 Task: Check the average views per listing of golf in the last 1 year.
Action: Mouse moved to (932, 214)
Screenshot: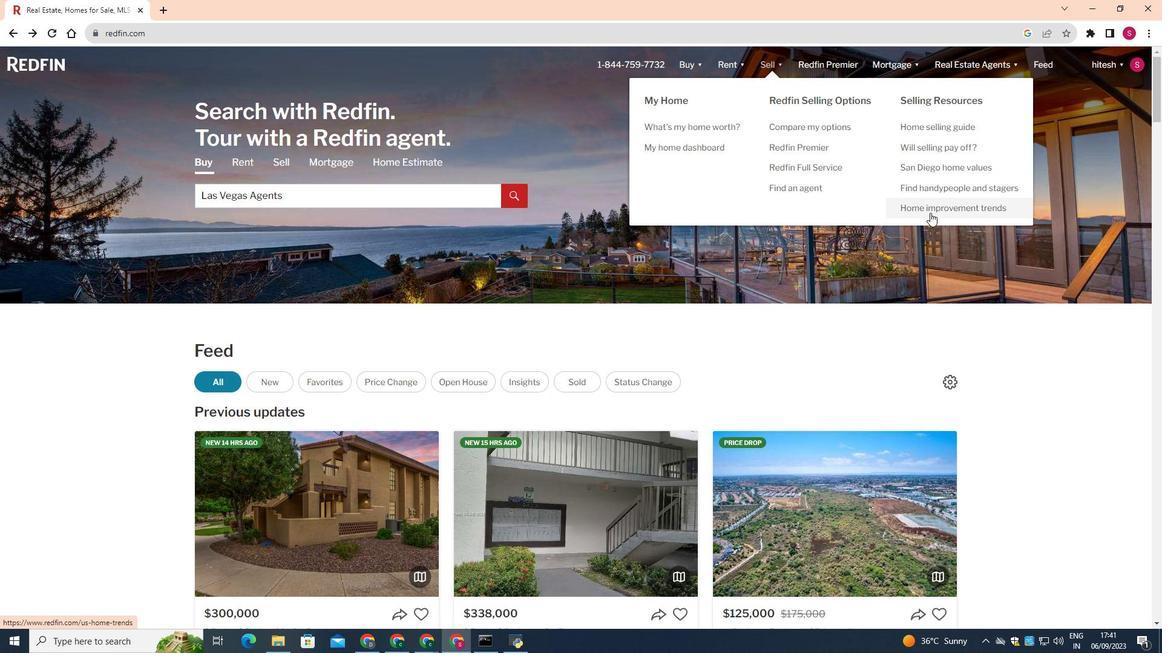 
Action: Mouse pressed left at (932, 214)
Screenshot: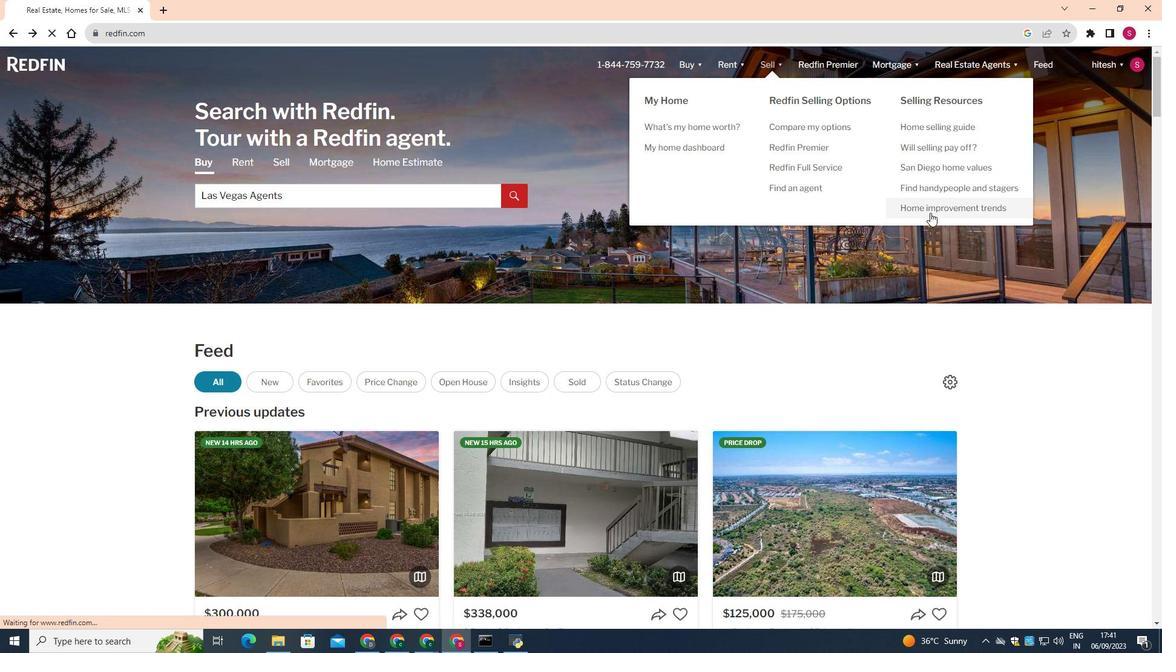 
Action: Mouse moved to (294, 236)
Screenshot: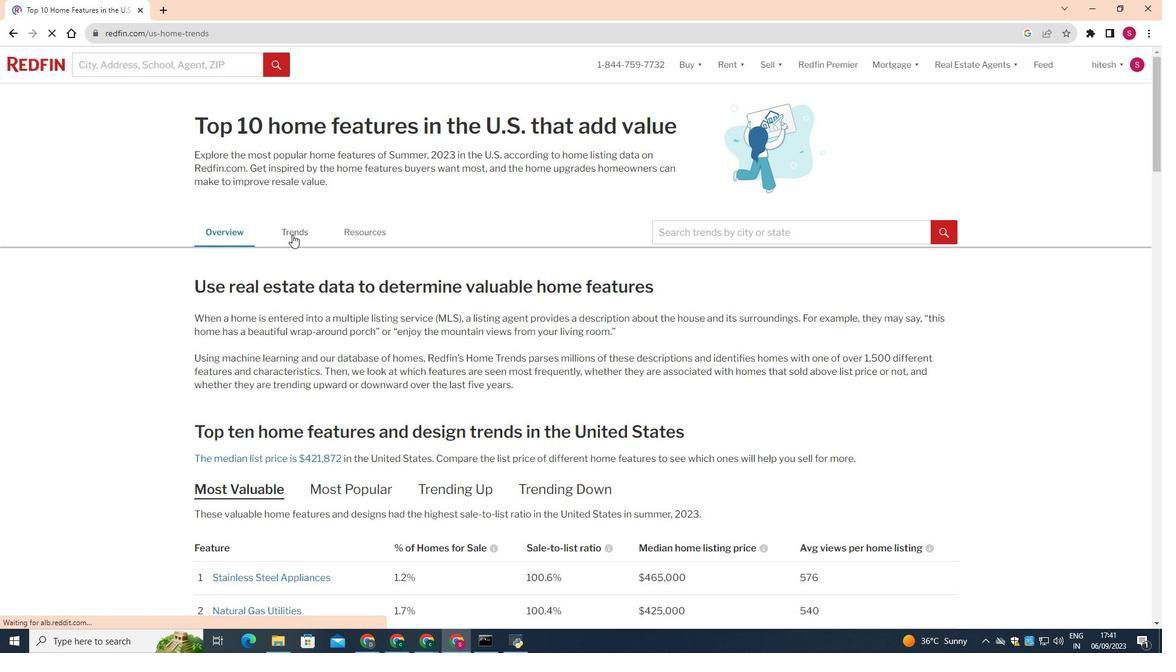 
Action: Mouse pressed left at (294, 236)
Screenshot: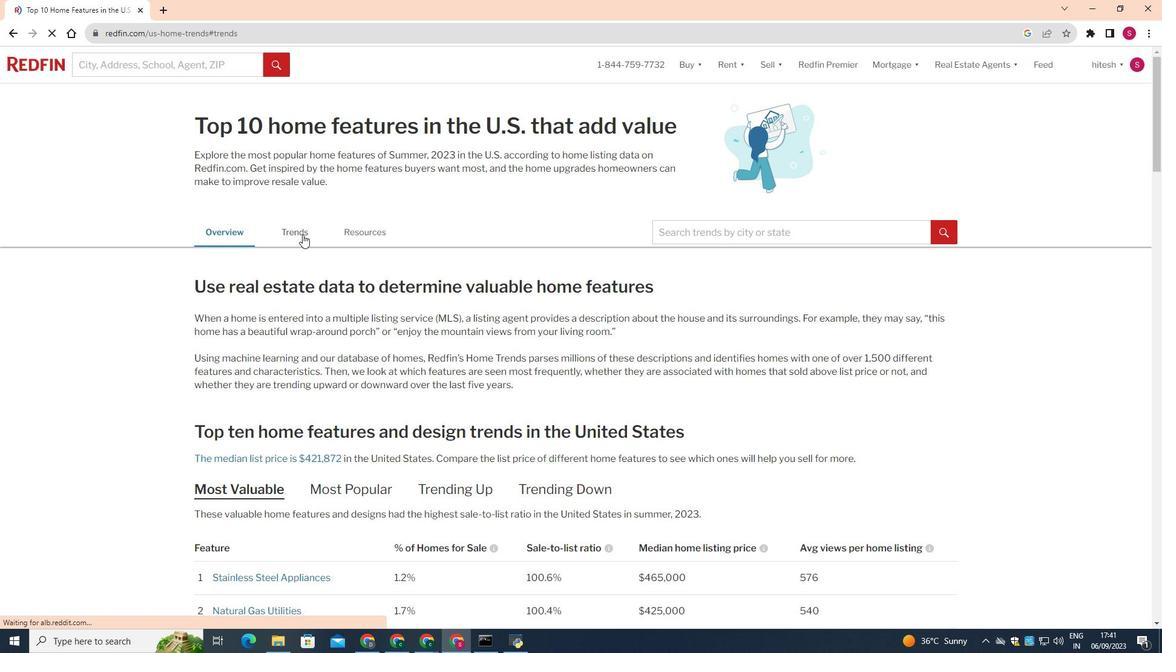 
Action: Mouse moved to (430, 238)
Screenshot: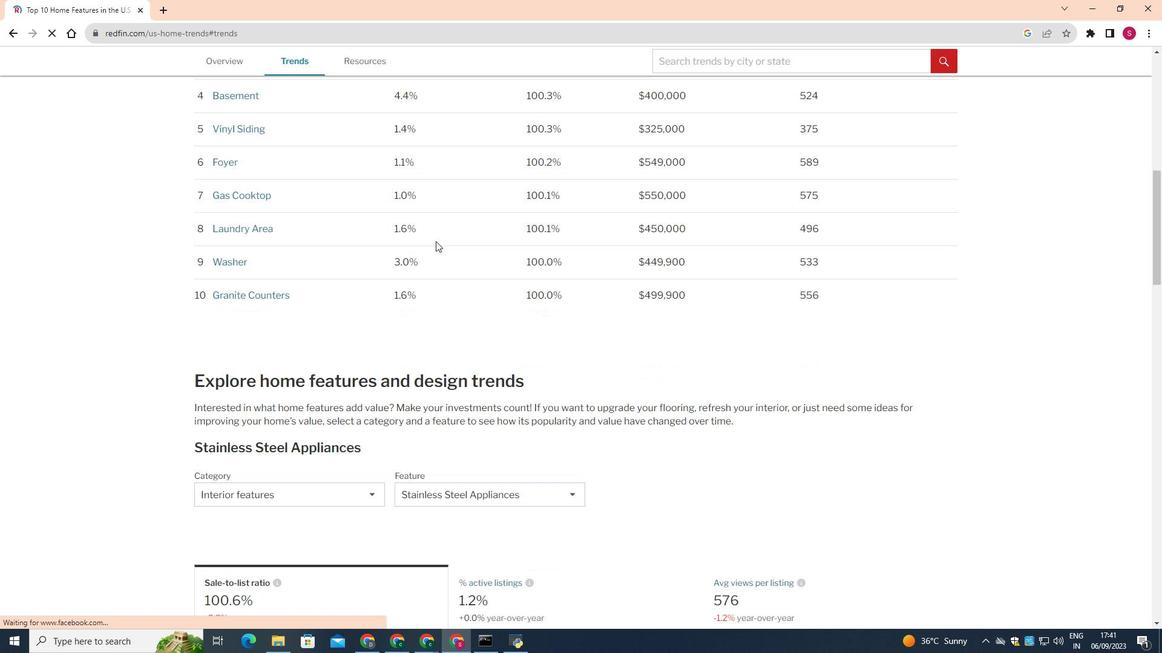
Action: Mouse scrolled (430, 237) with delta (0, 0)
Screenshot: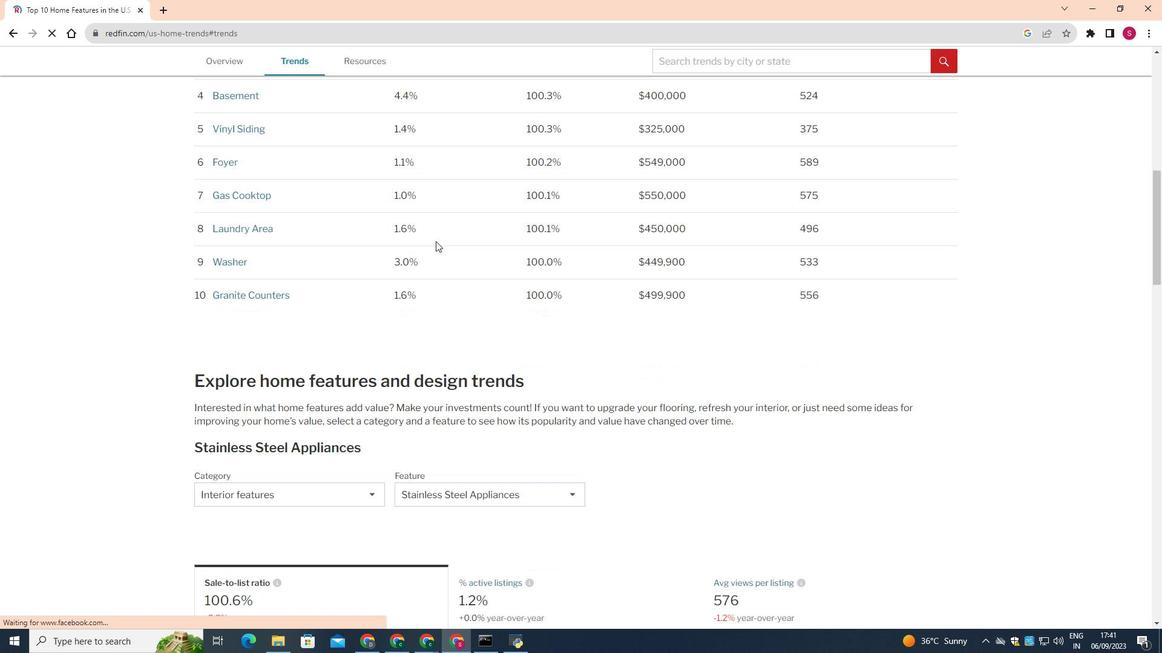 
Action: Mouse moved to (434, 240)
Screenshot: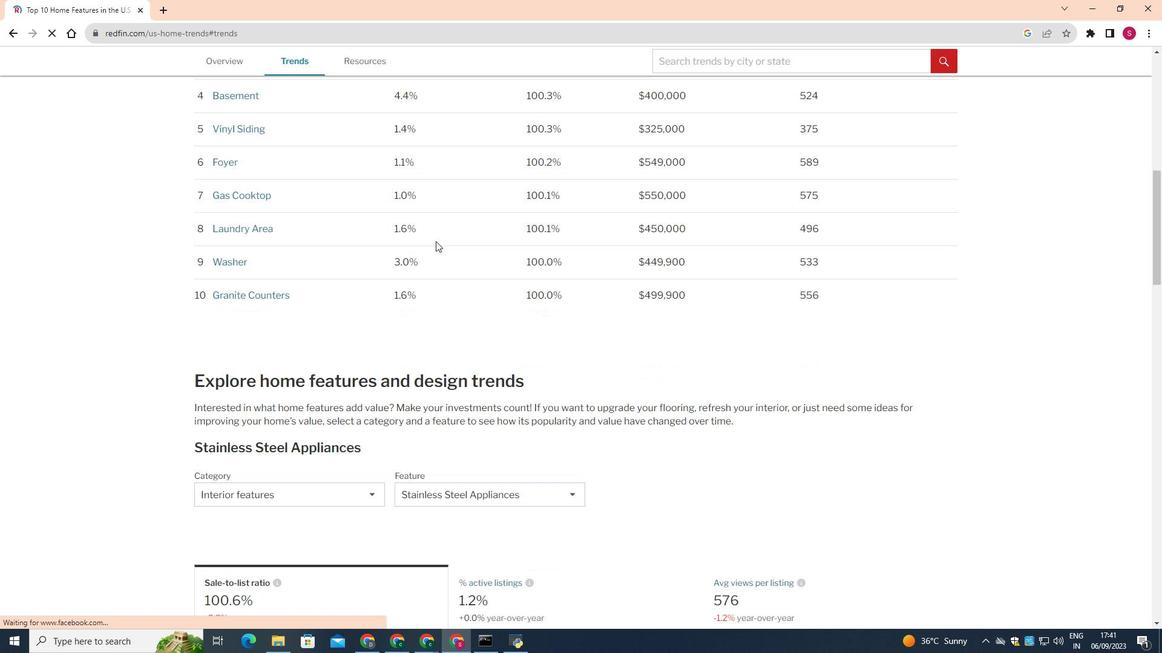 
Action: Mouse scrolled (434, 239) with delta (0, 0)
Screenshot: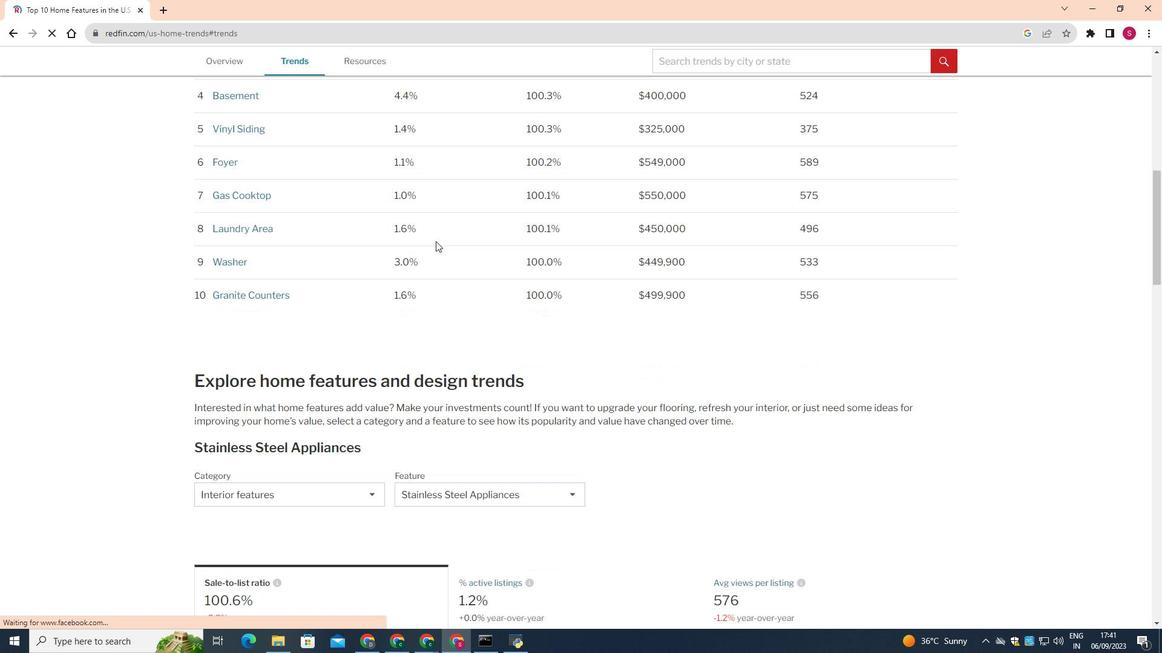 
Action: Mouse moved to (436, 242)
Screenshot: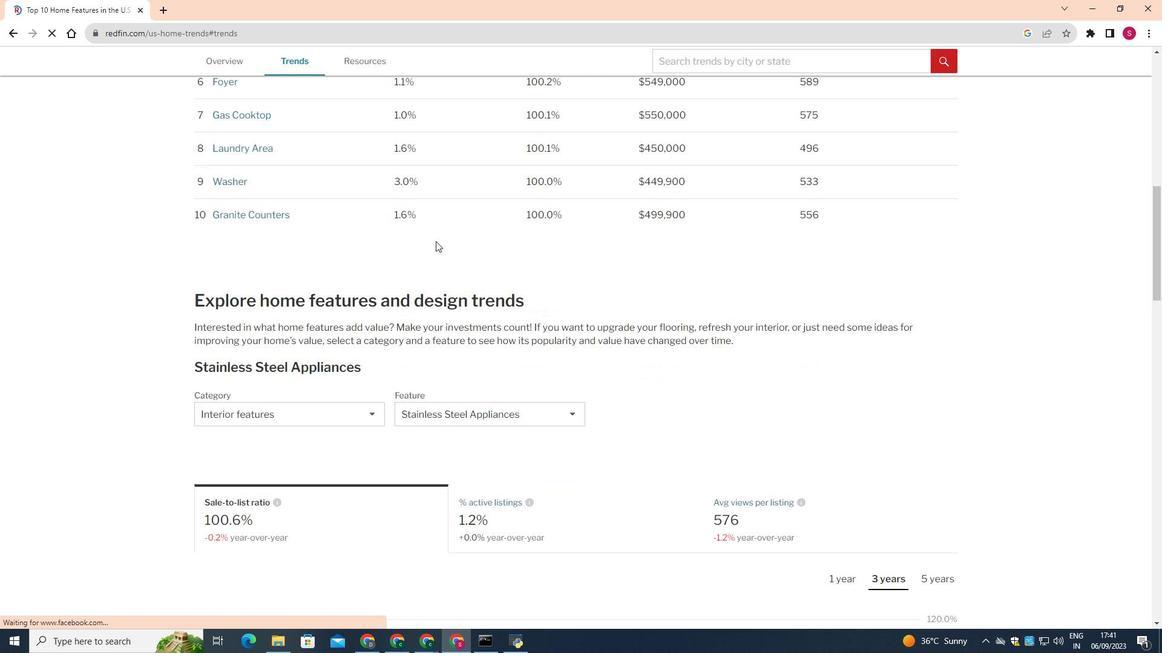 
Action: Mouse scrolled (436, 242) with delta (0, 0)
Screenshot: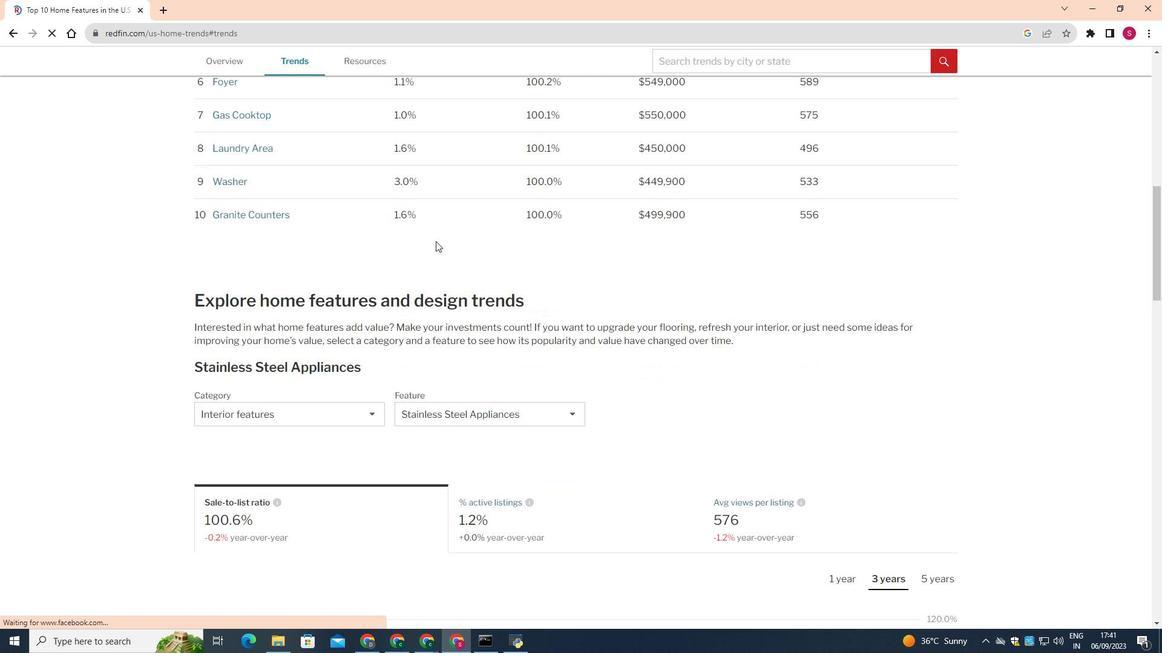 
Action: Mouse moved to (437, 242)
Screenshot: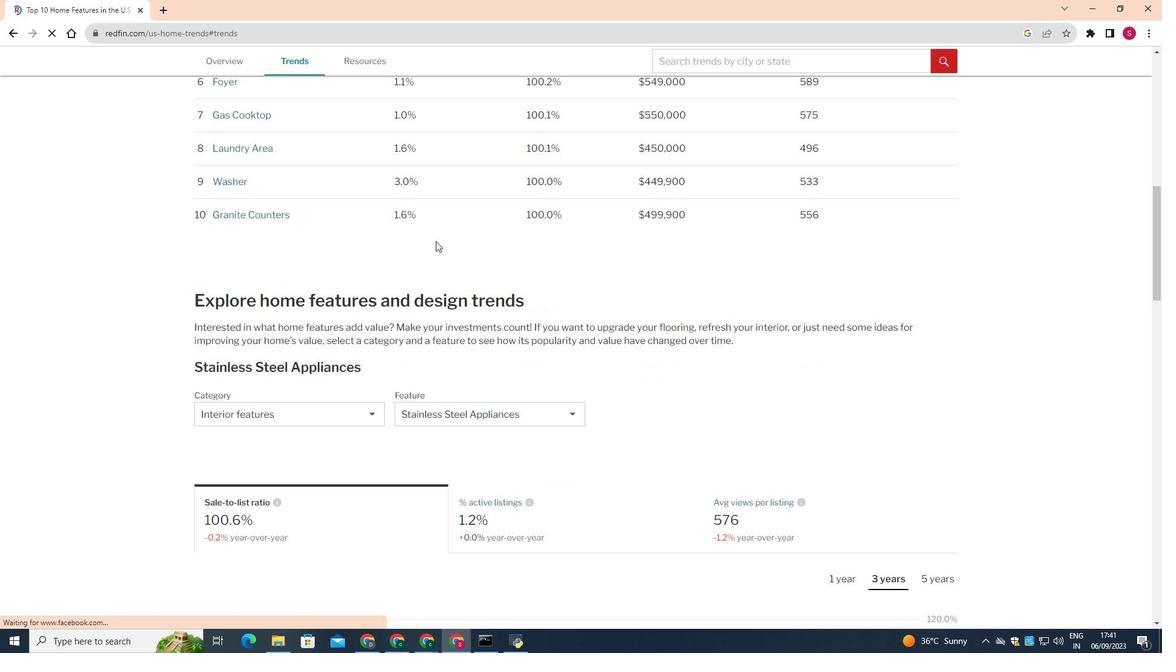 
Action: Mouse scrolled (437, 242) with delta (0, 0)
Screenshot: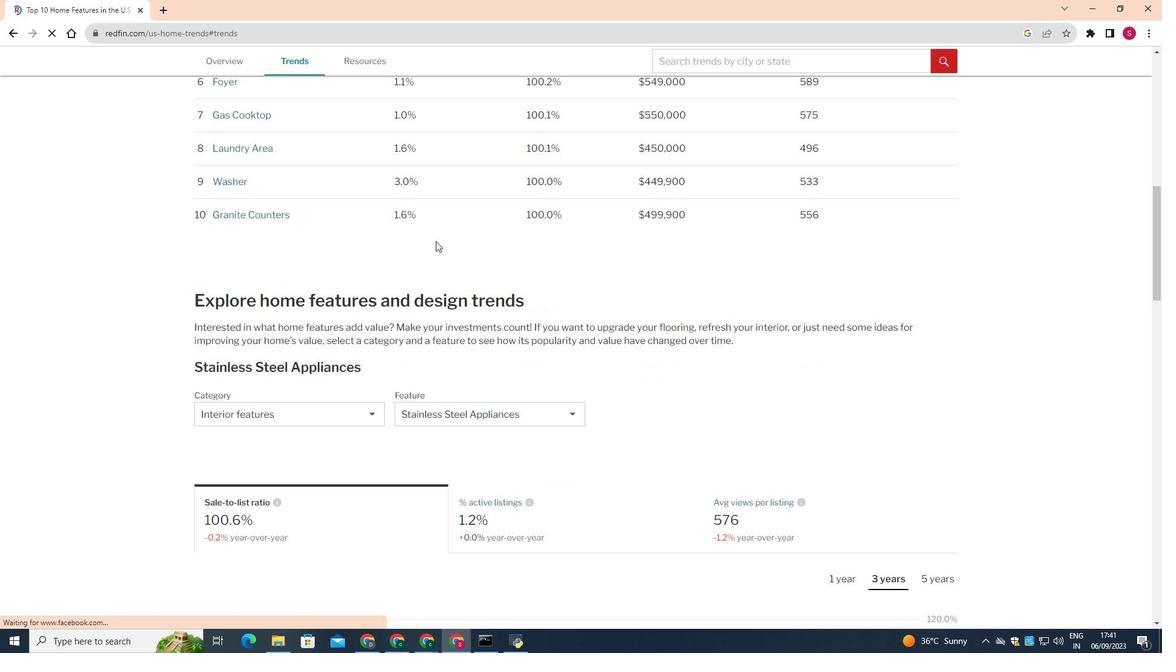 
Action: Mouse scrolled (437, 242) with delta (0, 0)
Screenshot: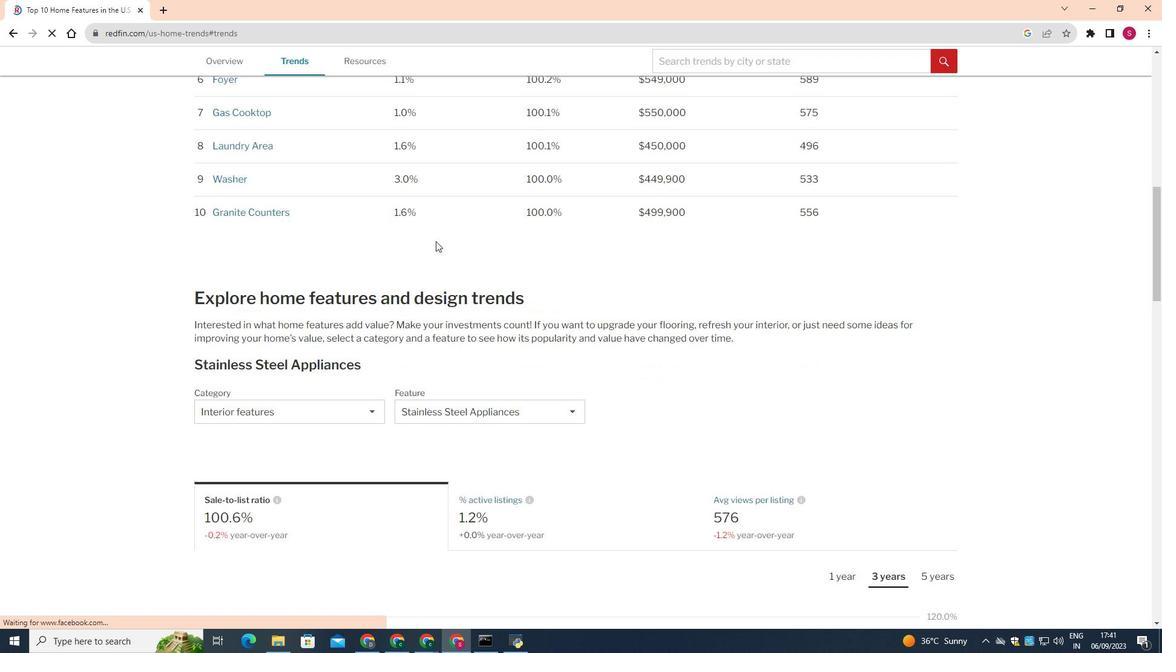 
Action: Mouse moved to (437, 243)
Screenshot: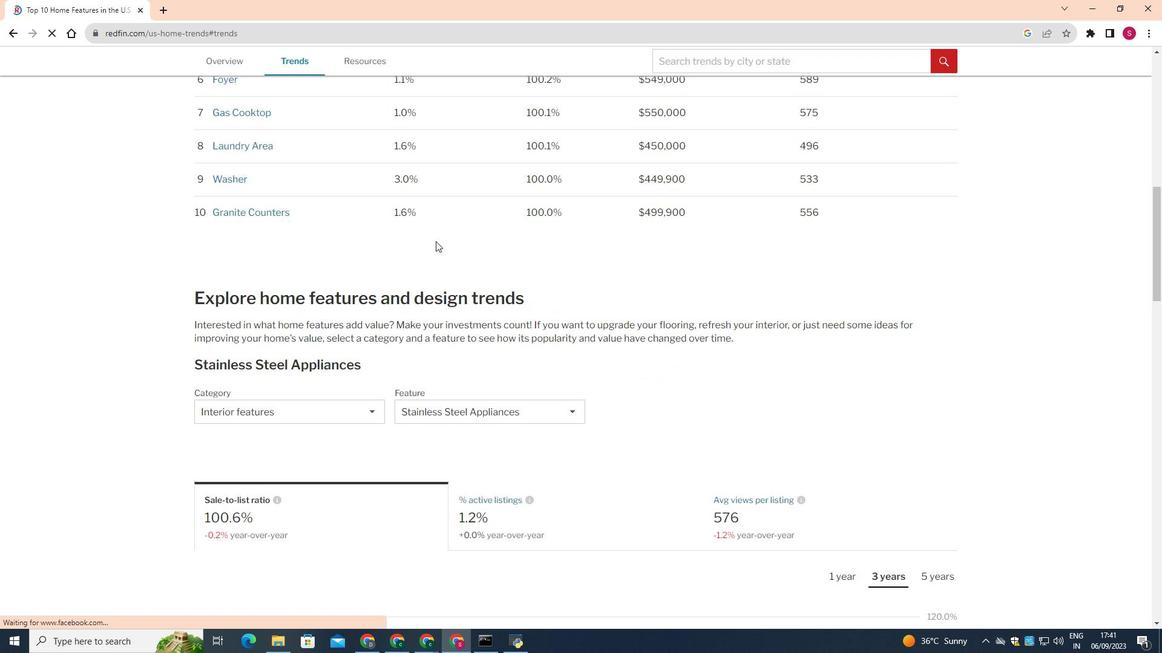 
Action: Mouse scrolled (437, 242) with delta (0, 0)
Screenshot: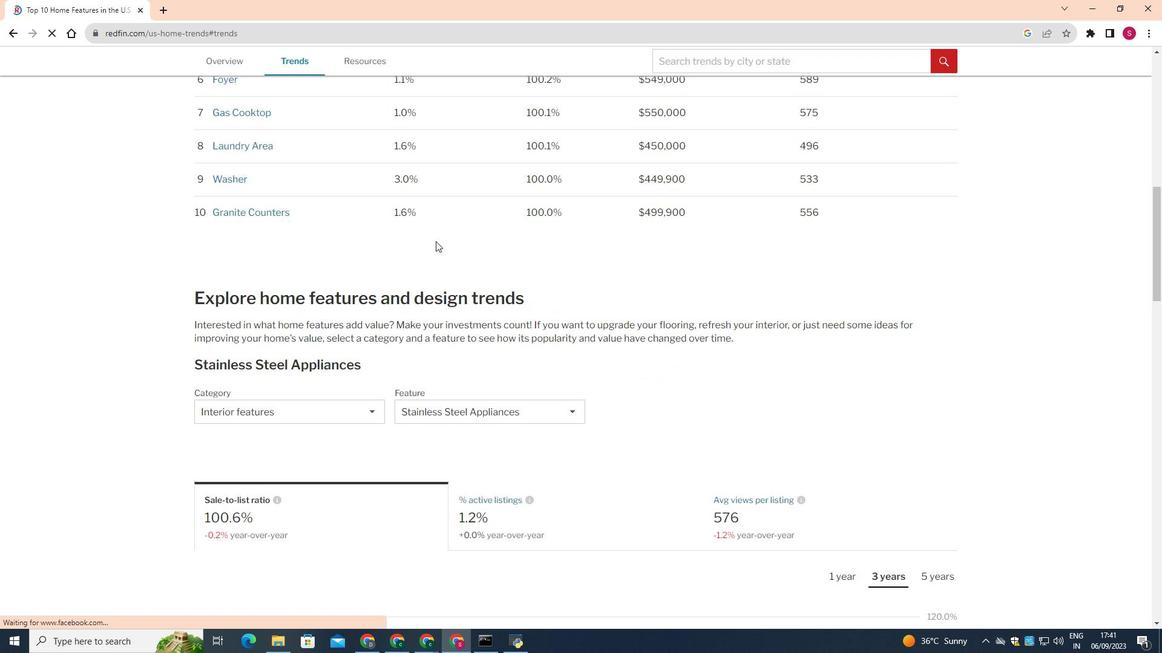 
Action: Mouse moved to (293, 417)
Screenshot: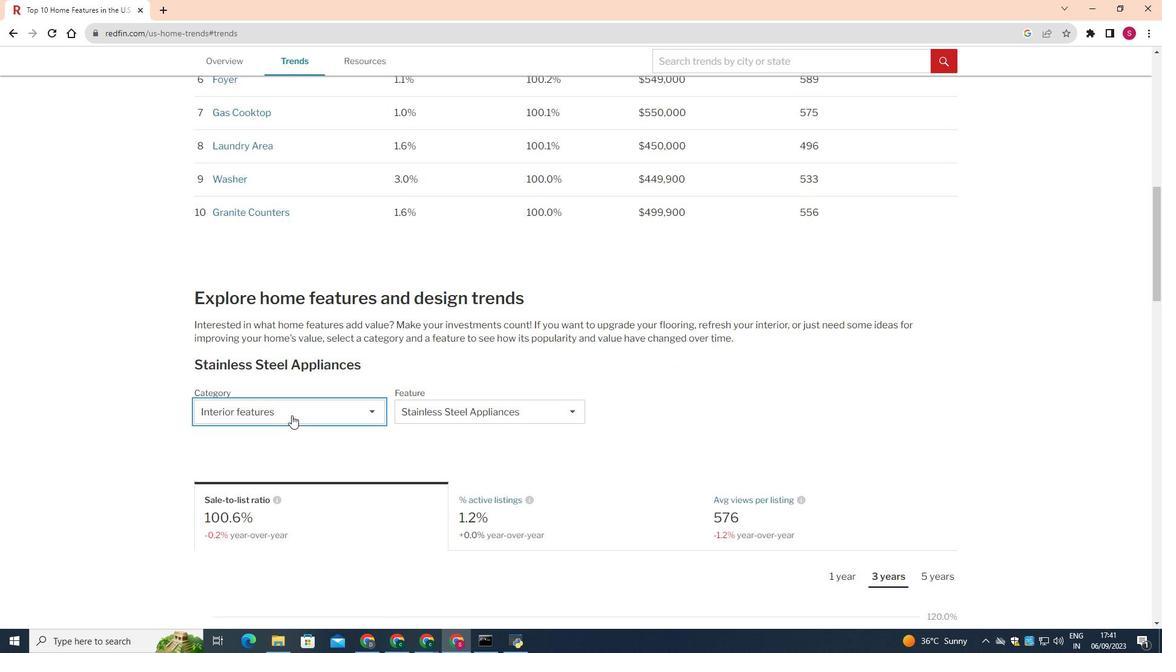 
Action: Mouse pressed left at (293, 417)
Screenshot: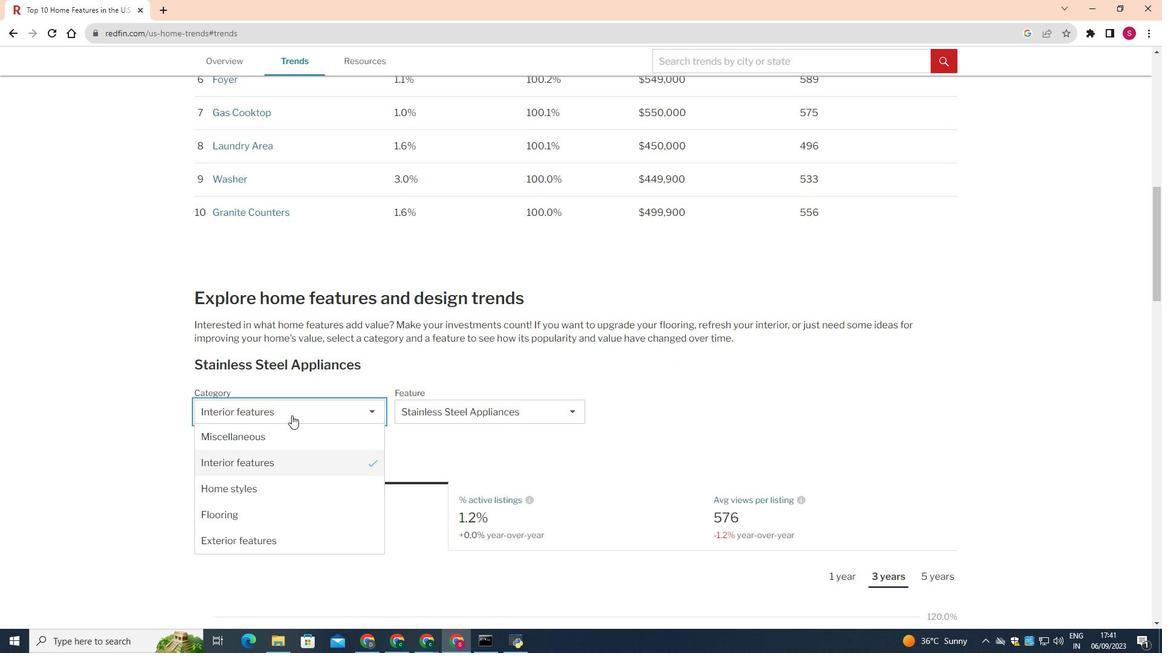 
Action: Mouse moved to (271, 440)
Screenshot: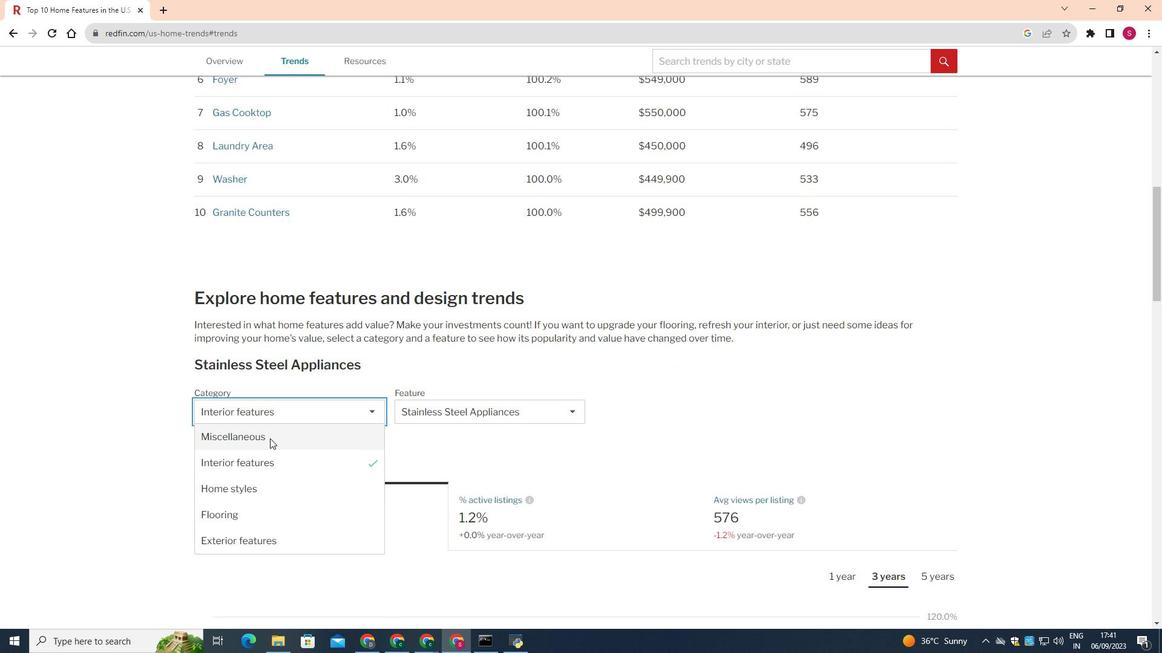 
Action: Mouse pressed left at (271, 440)
Screenshot: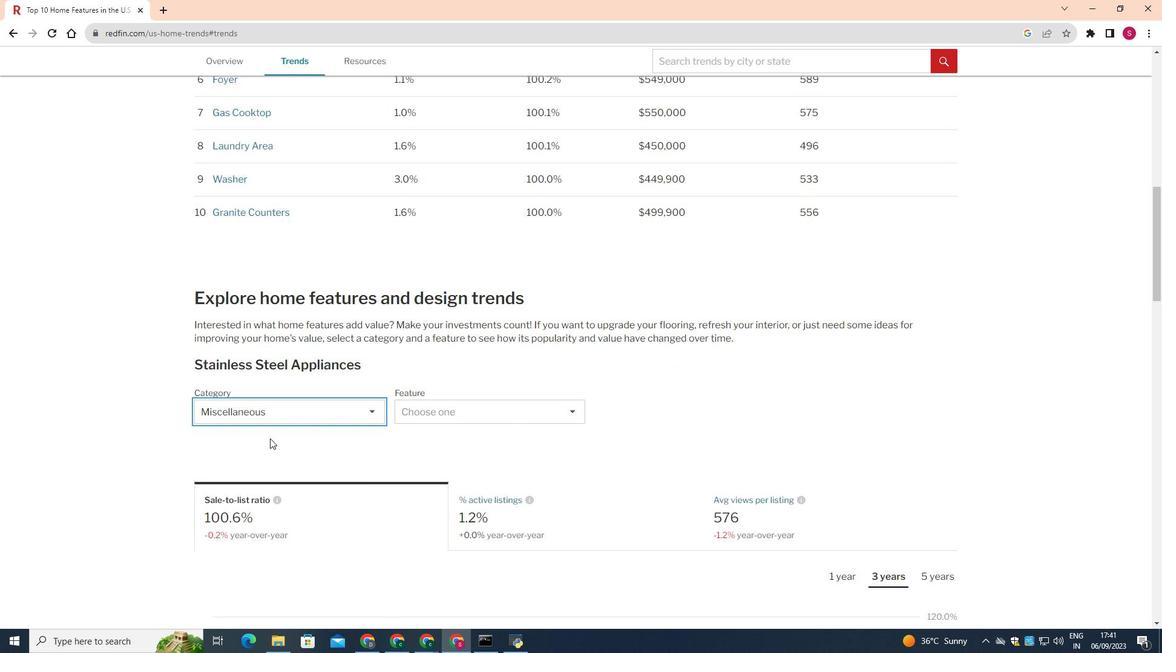 
Action: Mouse moved to (450, 416)
Screenshot: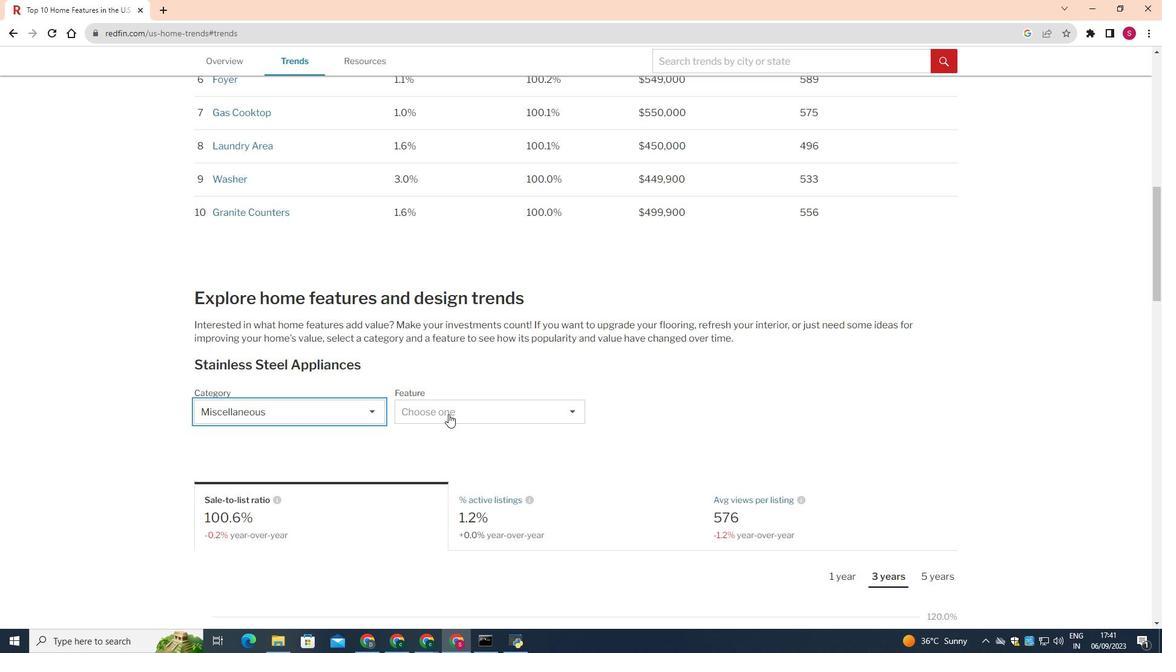 
Action: Mouse pressed left at (450, 416)
Screenshot: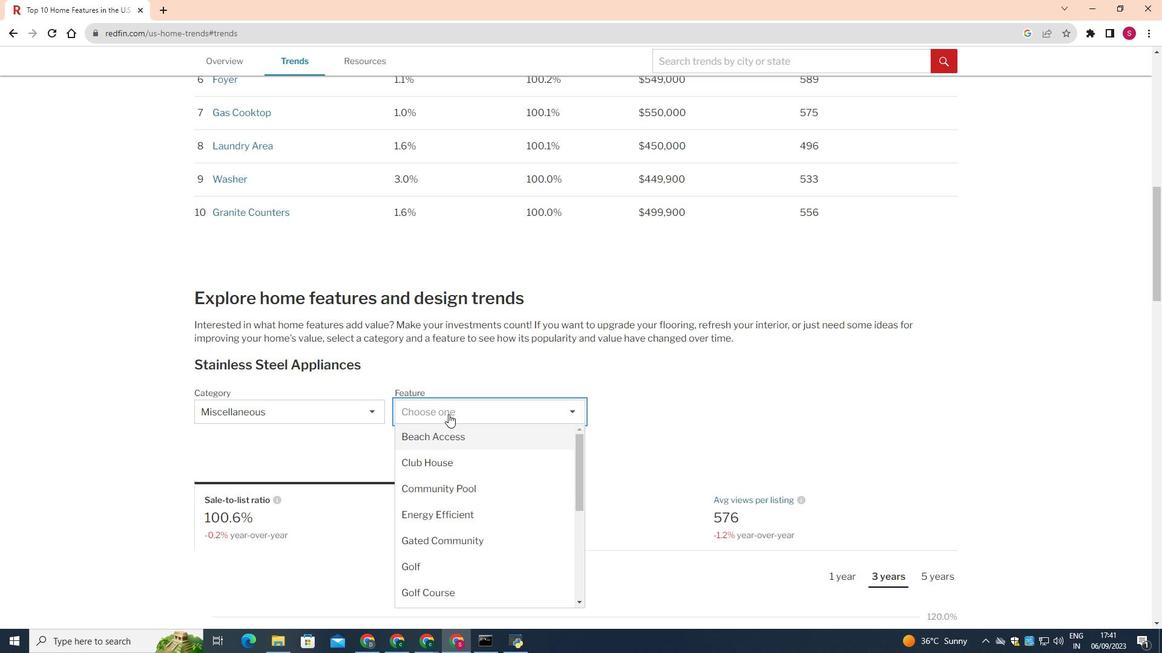 
Action: Mouse moved to (468, 564)
Screenshot: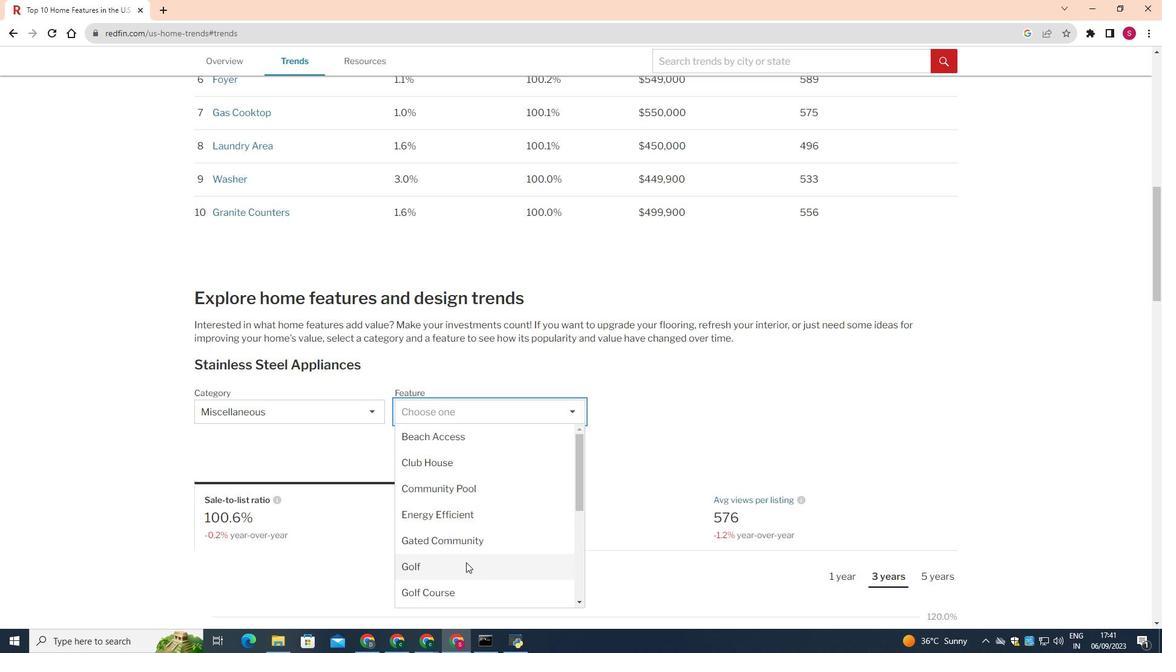 
Action: Mouse pressed left at (468, 564)
Screenshot: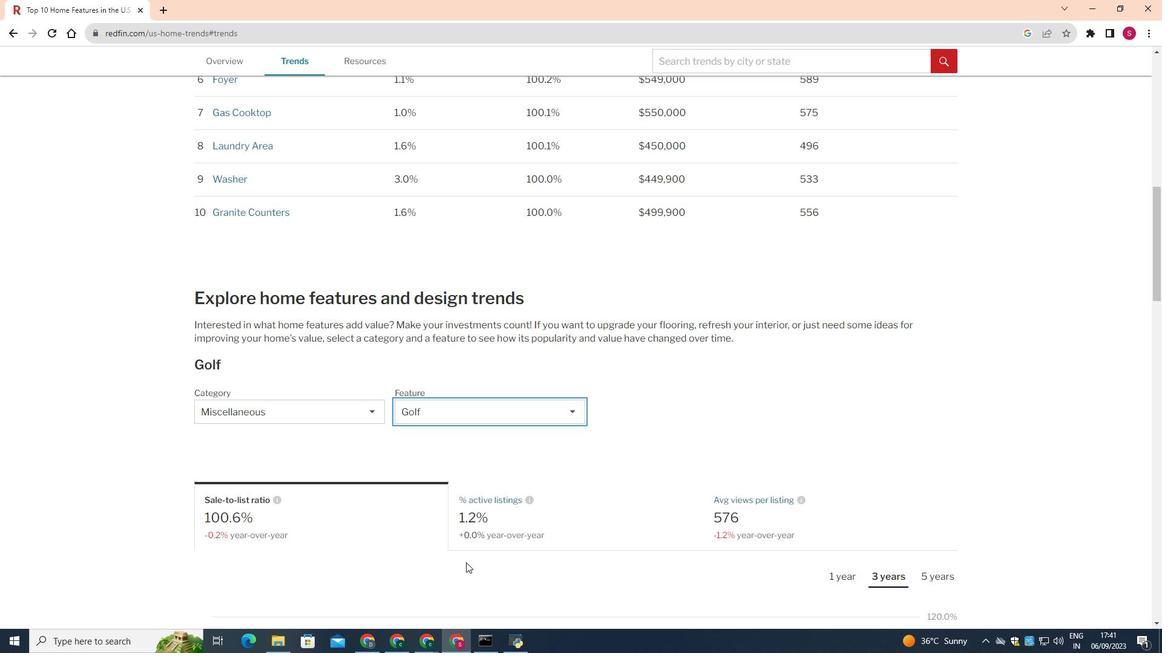 
Action: Mouse moved to (796, 517)
Screenshot: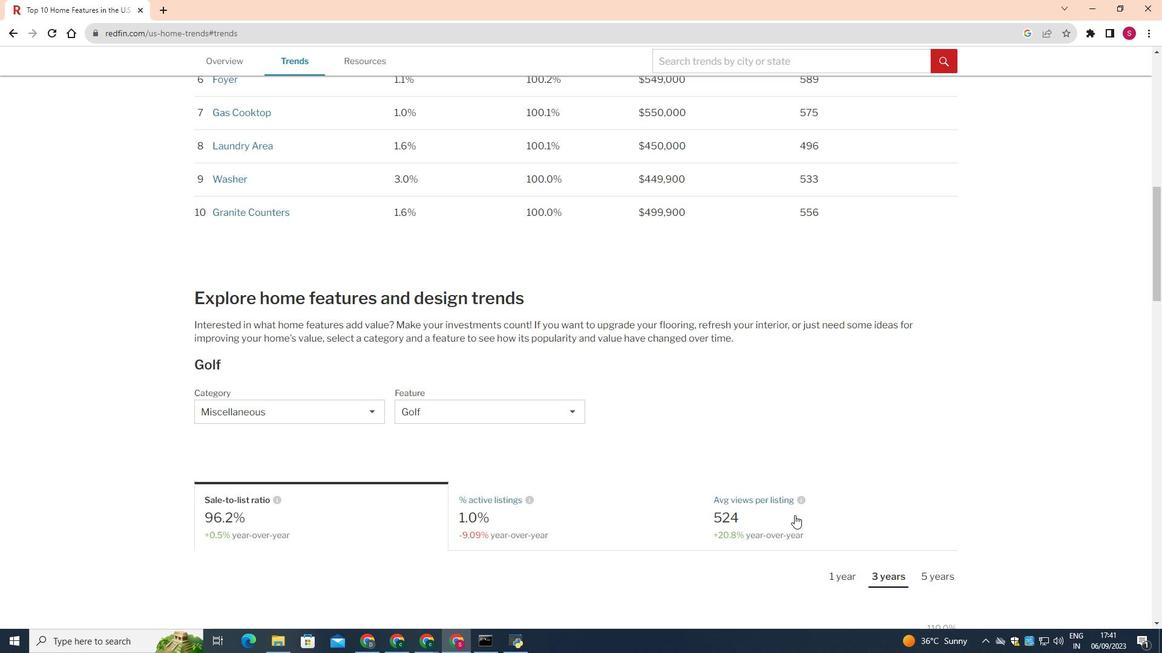 
Action: Mouse pressed left at (796, 517)
Screenshot: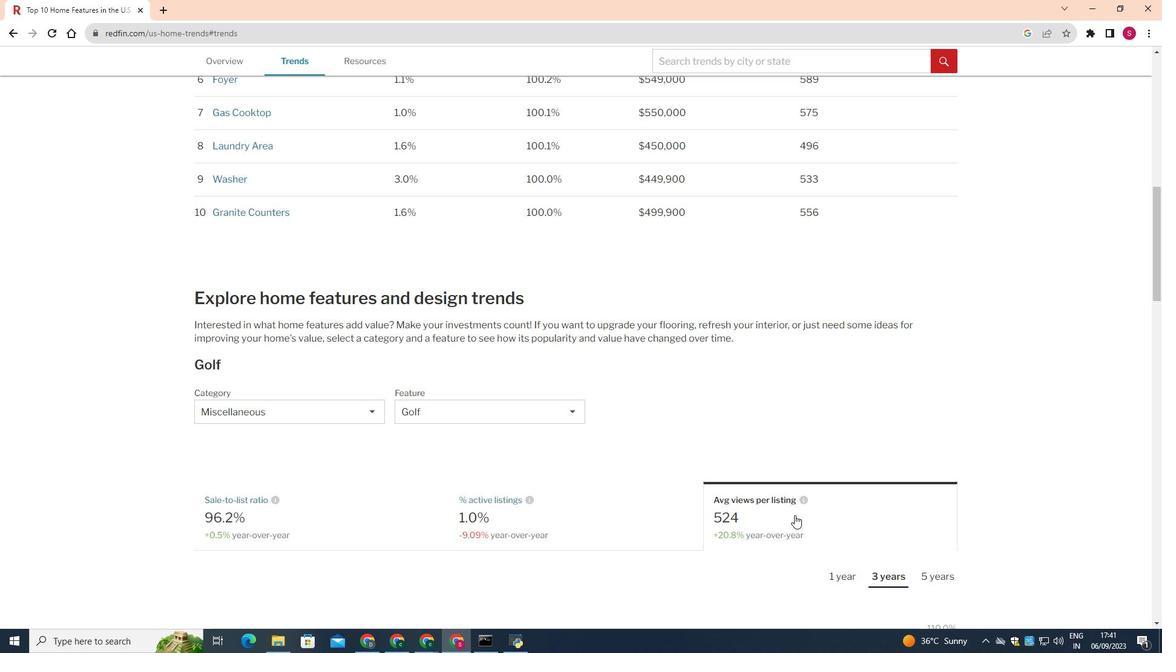 
Action: Mouse moved to (846, 581)
Screenshot: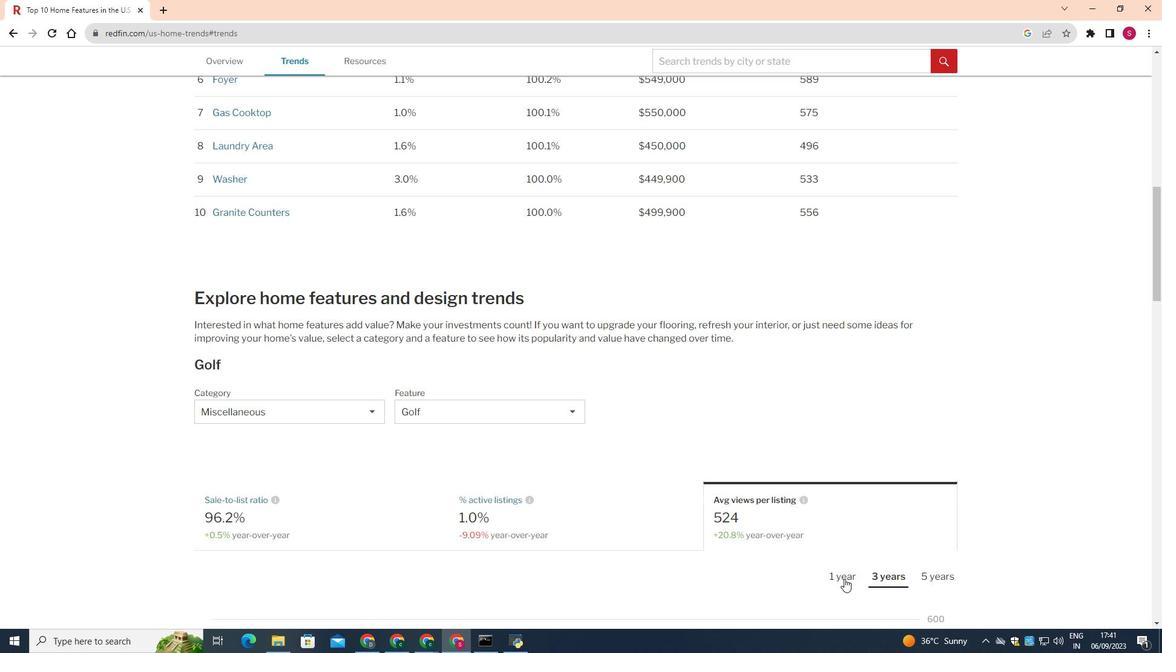 
Action: Mouse pressed left at (846, 581)
Screenshot: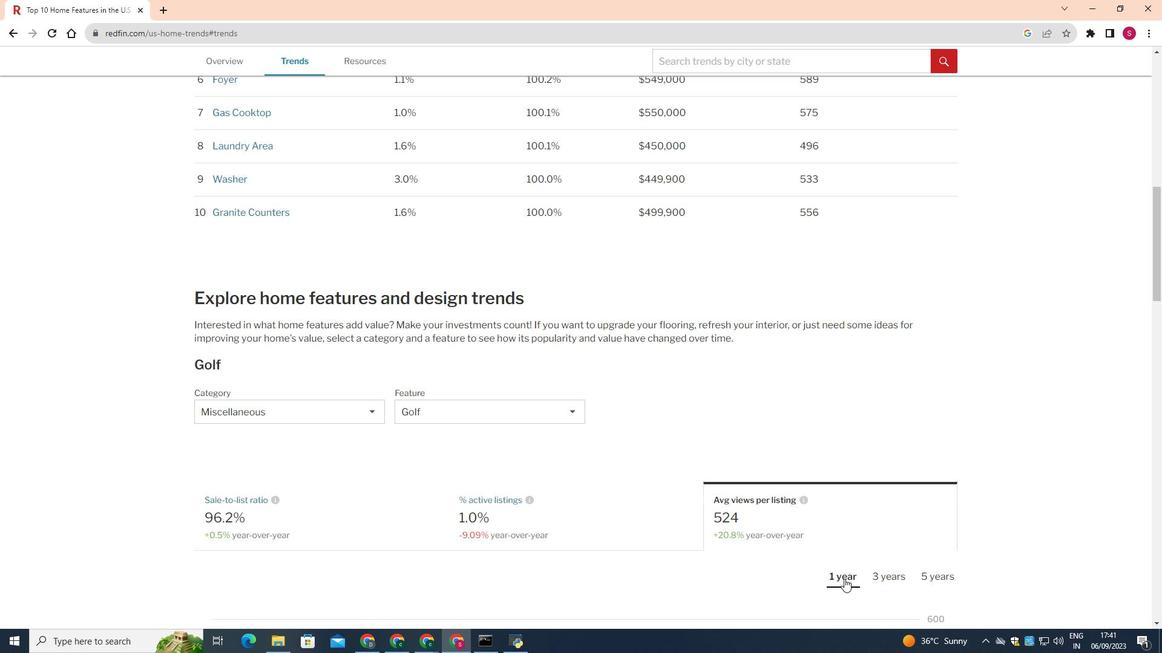 
Action: Mouse moved to (643, 474)
Screenshot: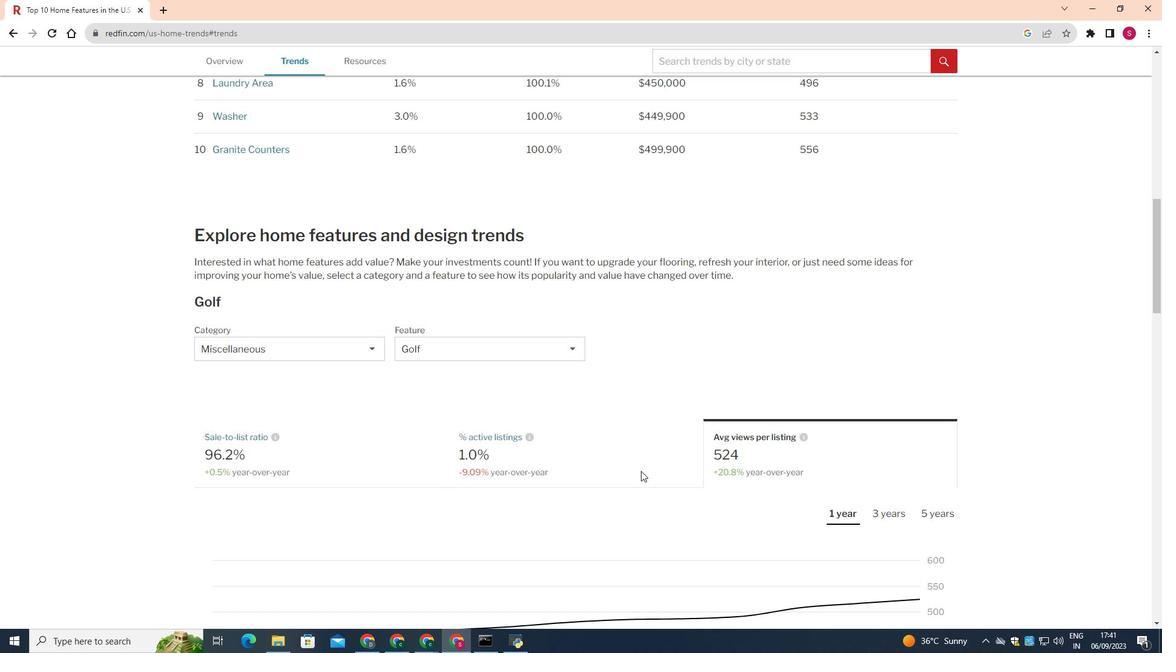 
Action: Mouse scrolled (643, 473) with delta (0, 0)
Screenshot: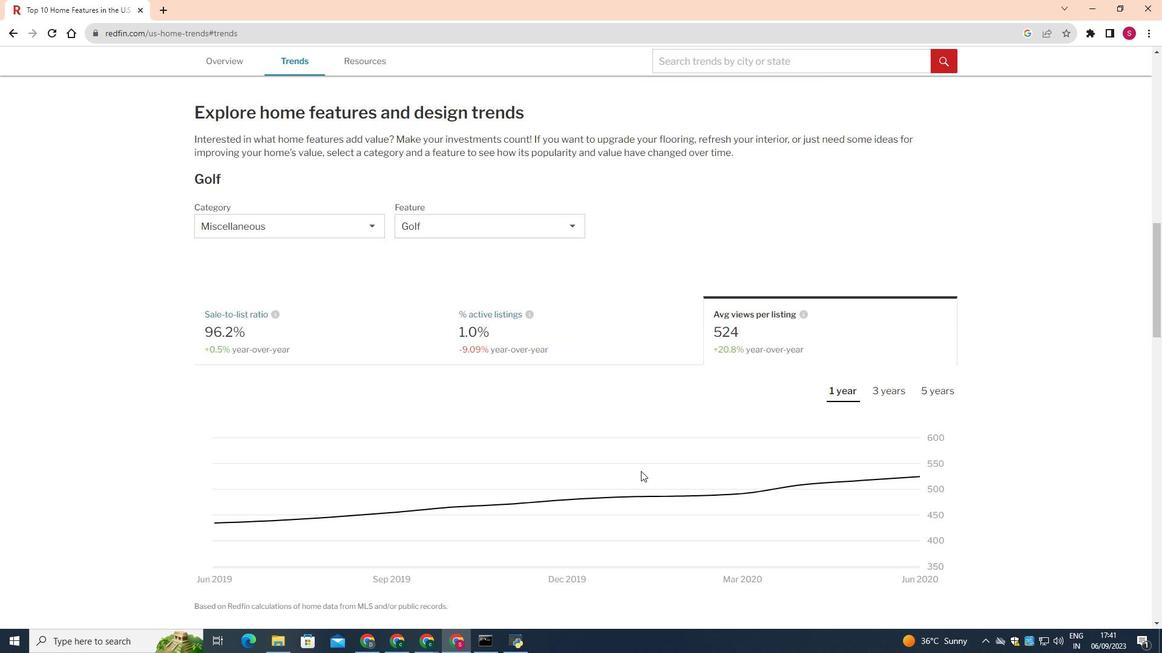 
Action: Mouse moved to (643, 473)
Screenshot: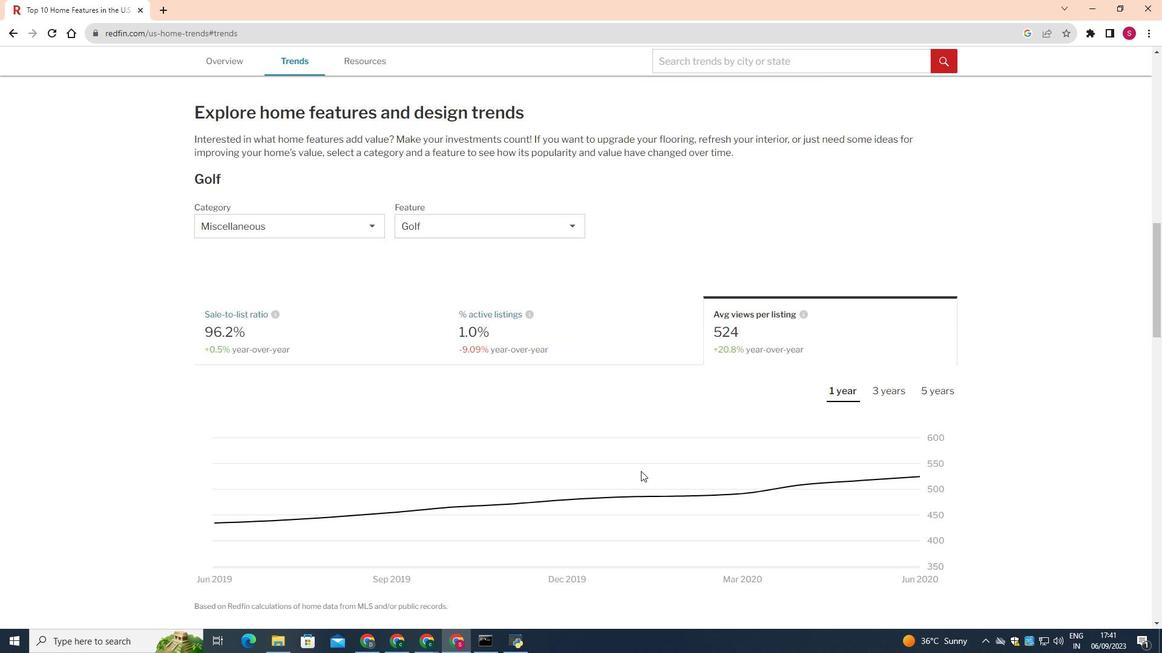 
Action: Mouse scrolled (643, 472) with delta (0, 0)
Screenshot: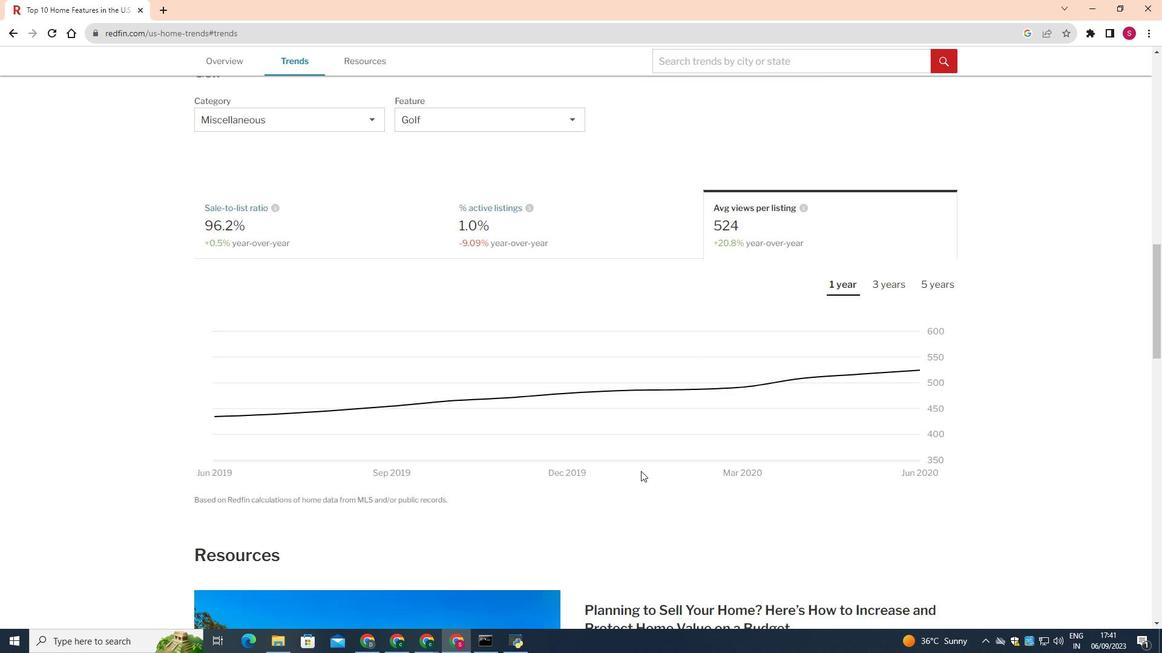 
Action: Mouse scrolled (643, 472) with delta (0, 0)
Screenshot: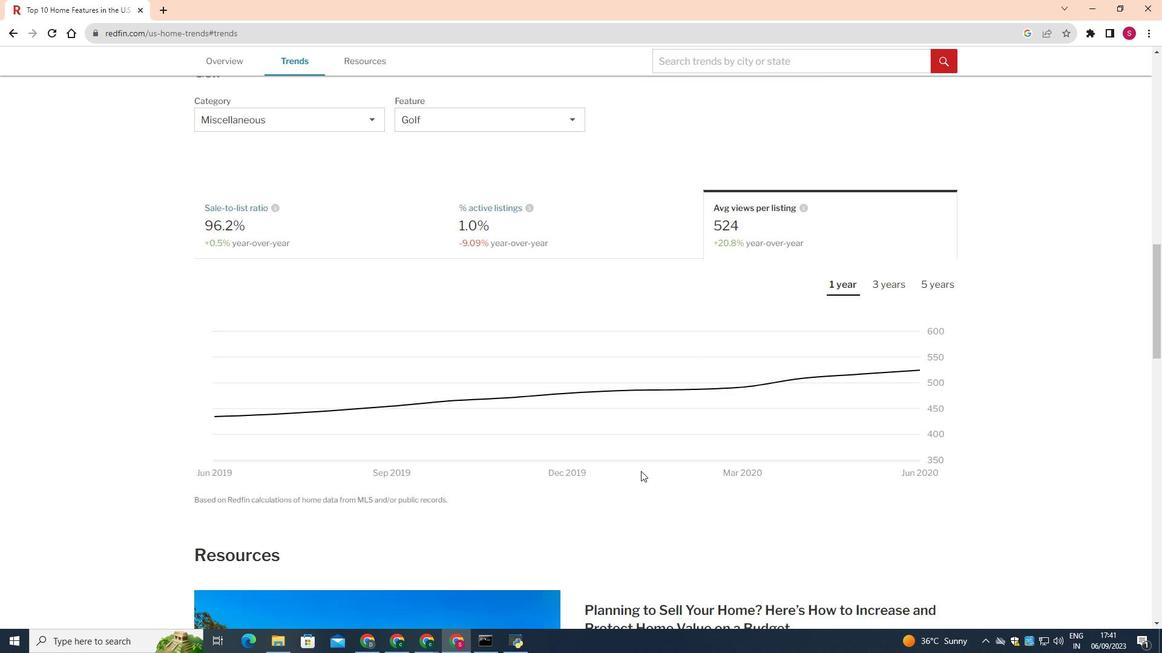
Action: Mouse scrolled (643, 472) with delta (0, 0)
Screenshot: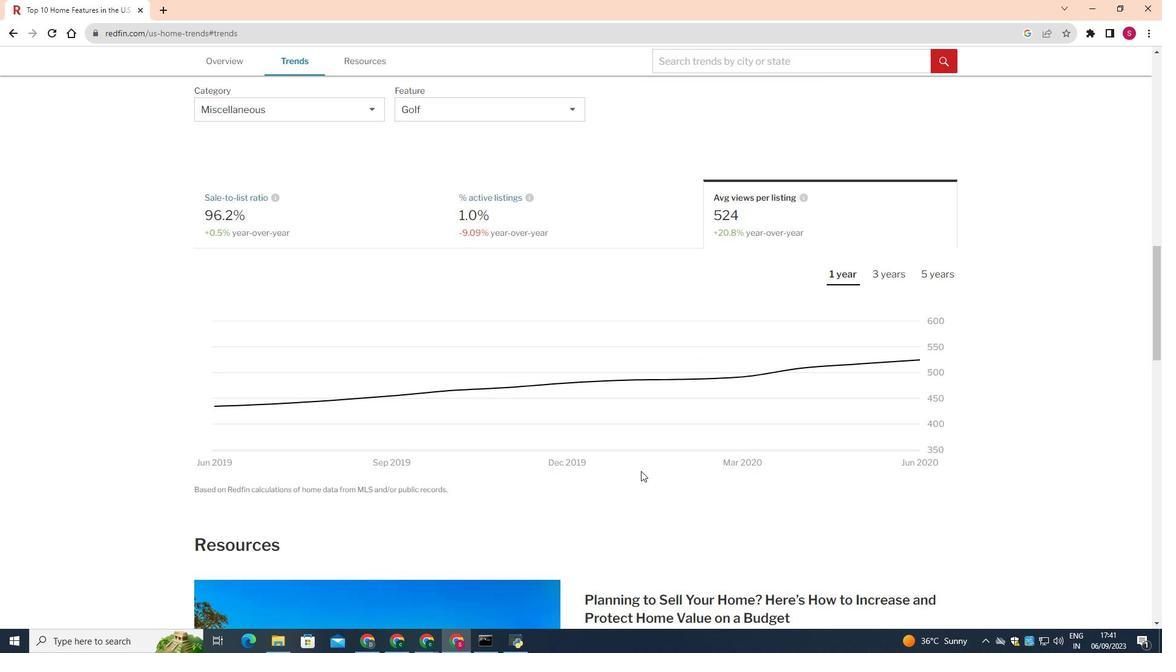 
Action: Mouse scrolled (643, 472) with delta (0, 0)
Screenshot: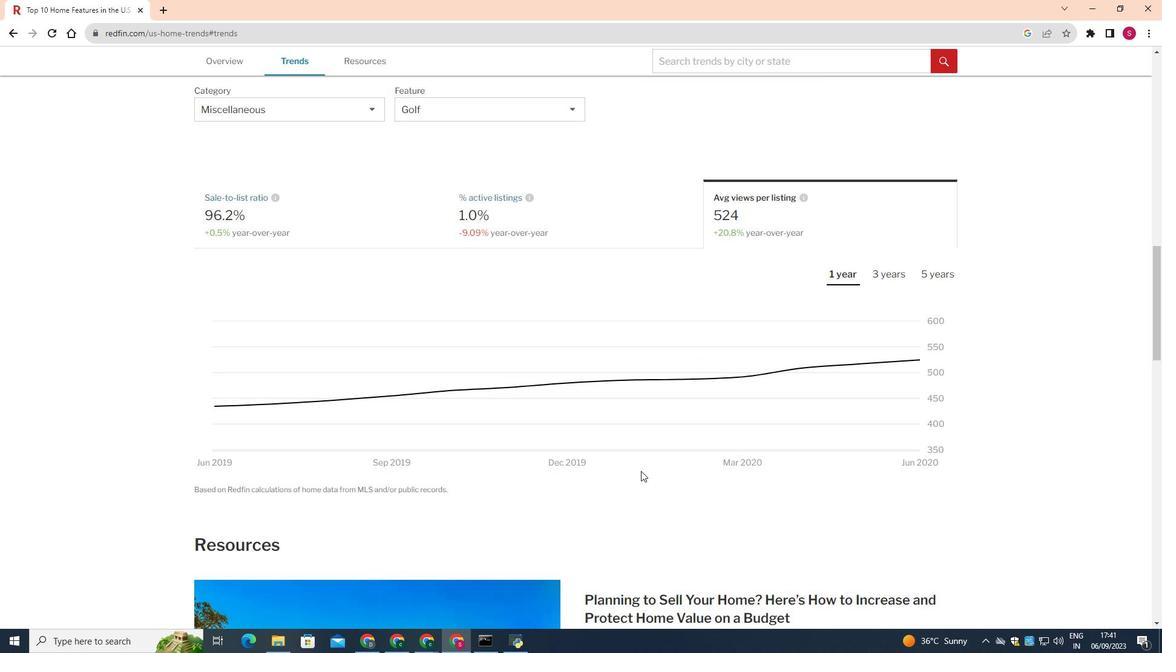 
Action: Mouse moved to (668, 454)
Screenshot: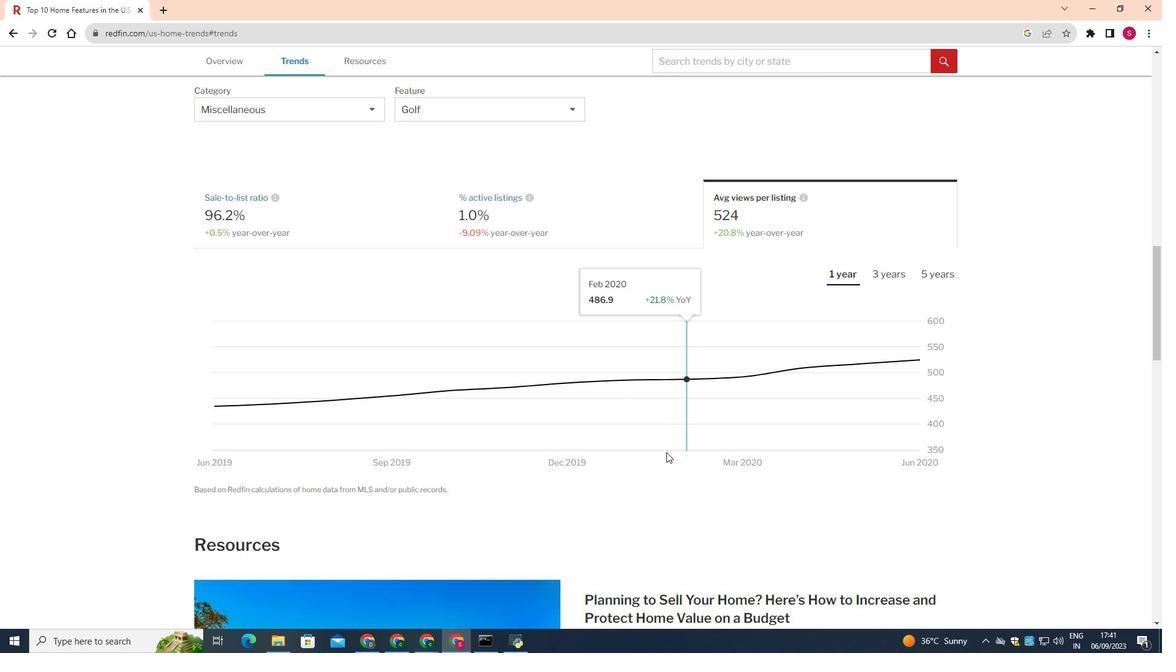 
